 Task: Plan a visit to the art museum on the 10th at 12:00 PM.
Action: Mouse moved to (84, 244)
Screenshot: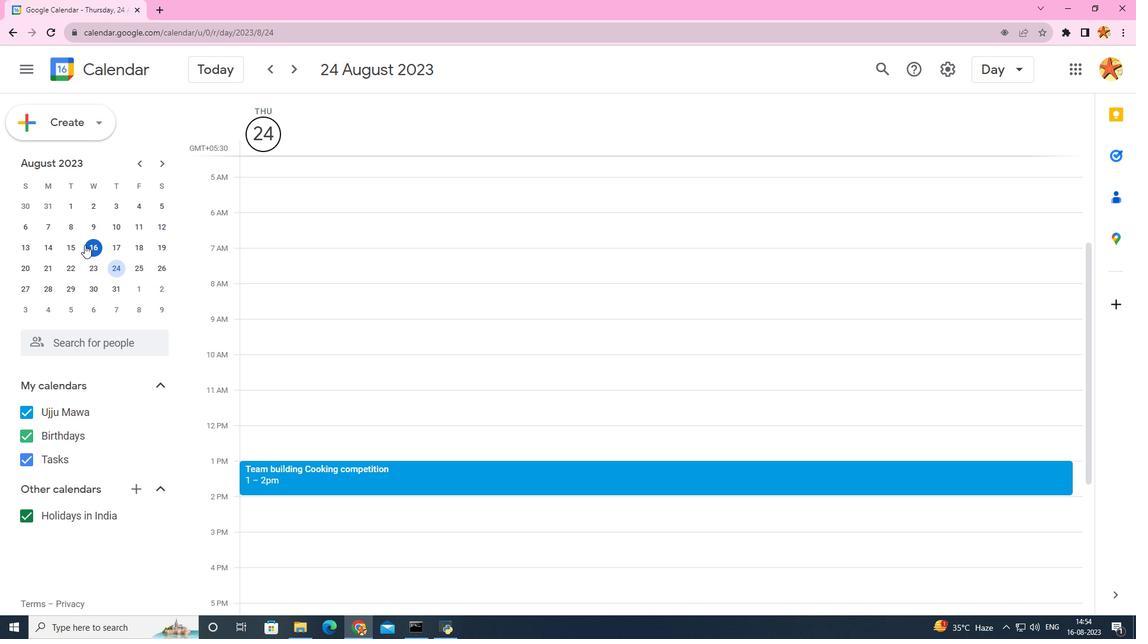
Action: Mouse pressed left at (84, 244)
Screenshot: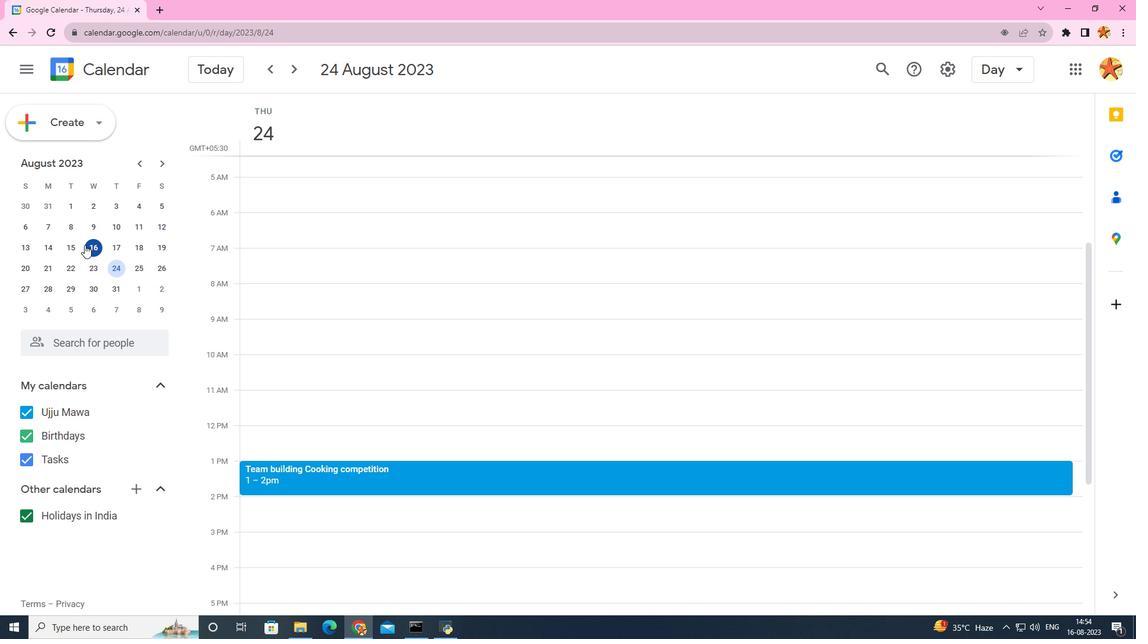 
Action: Mouse moved to (123, 227)
Screenshot: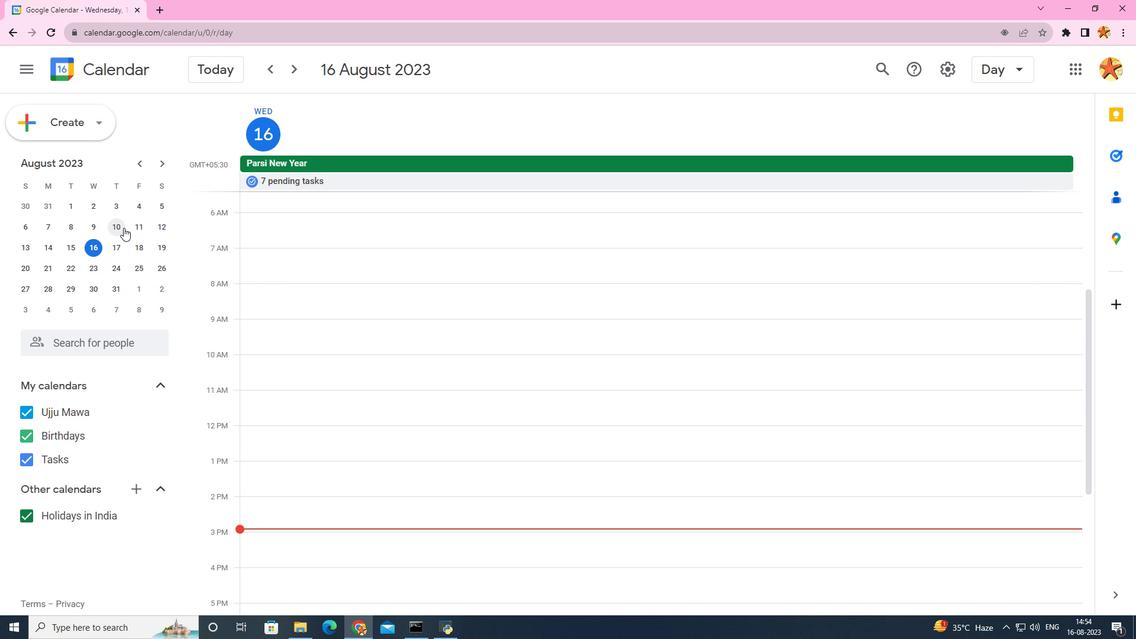 
Action: Mouse pressed left at (123, 227)
Screenshot: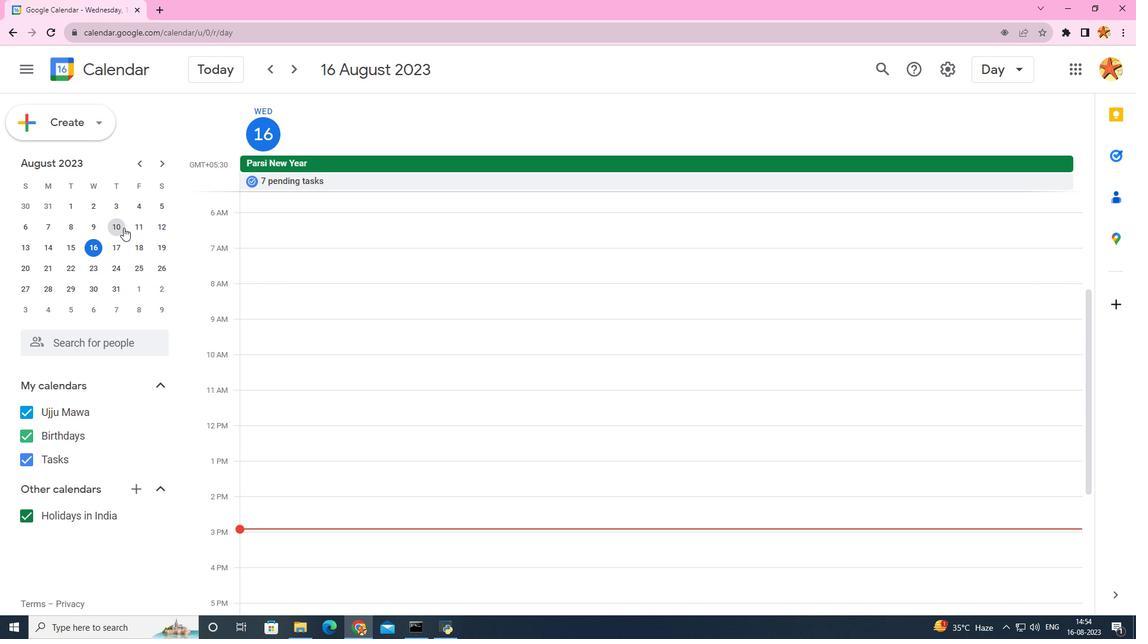 
Action: Mouse moved to (306, 366)
Screenshot: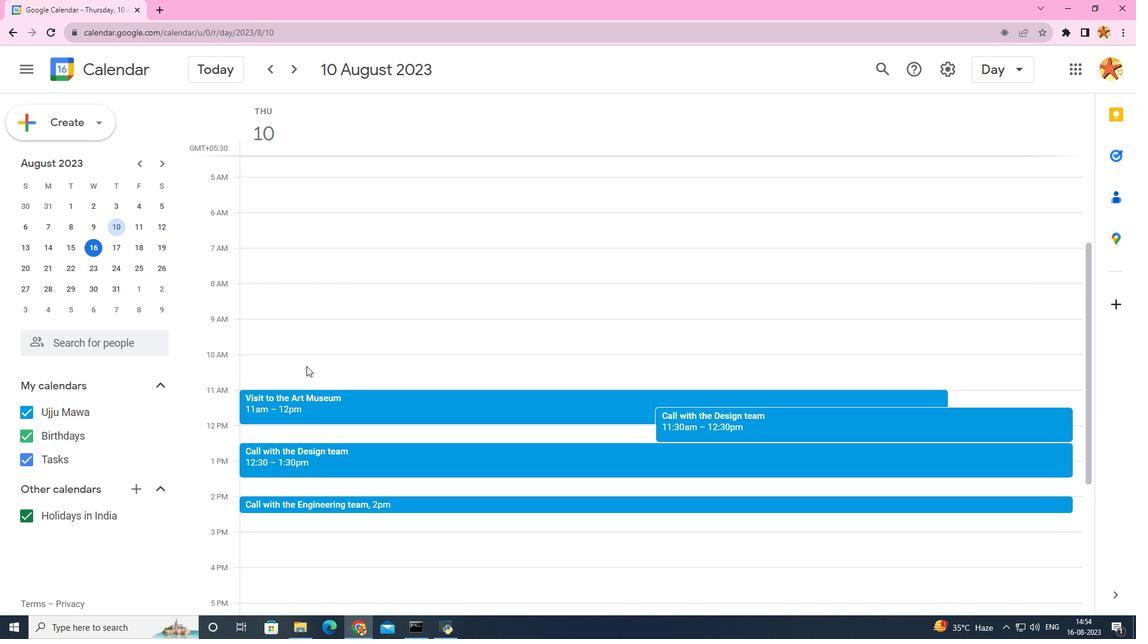 
Action: Mouse pressed left at (306, 366)
Screenshot: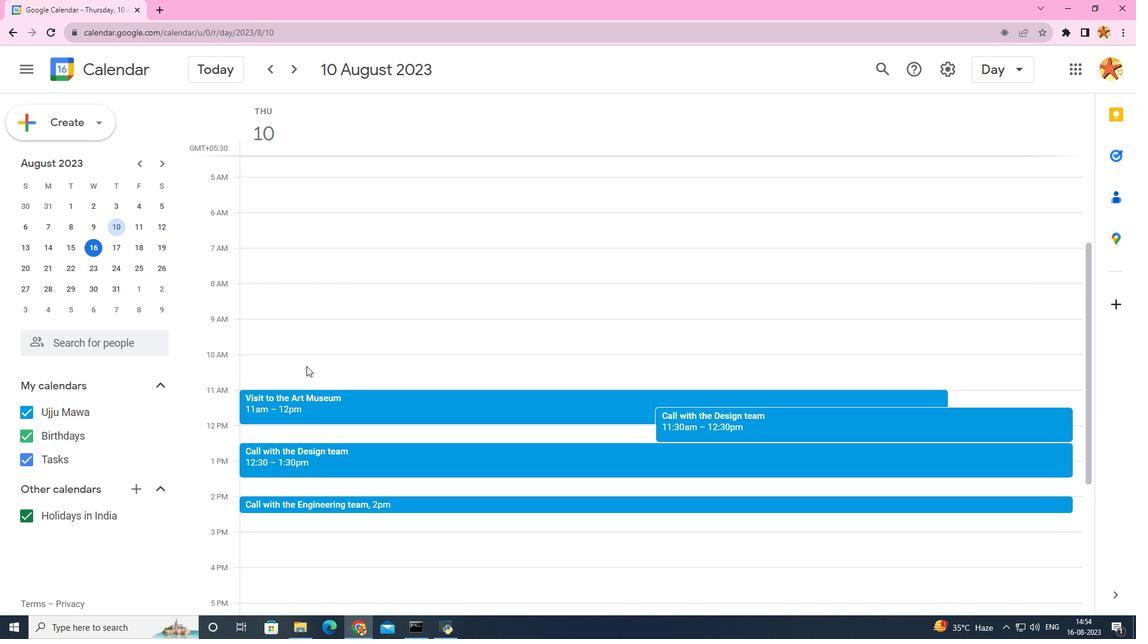 
Action: Mouse moved to (653, 279)
Screenshot: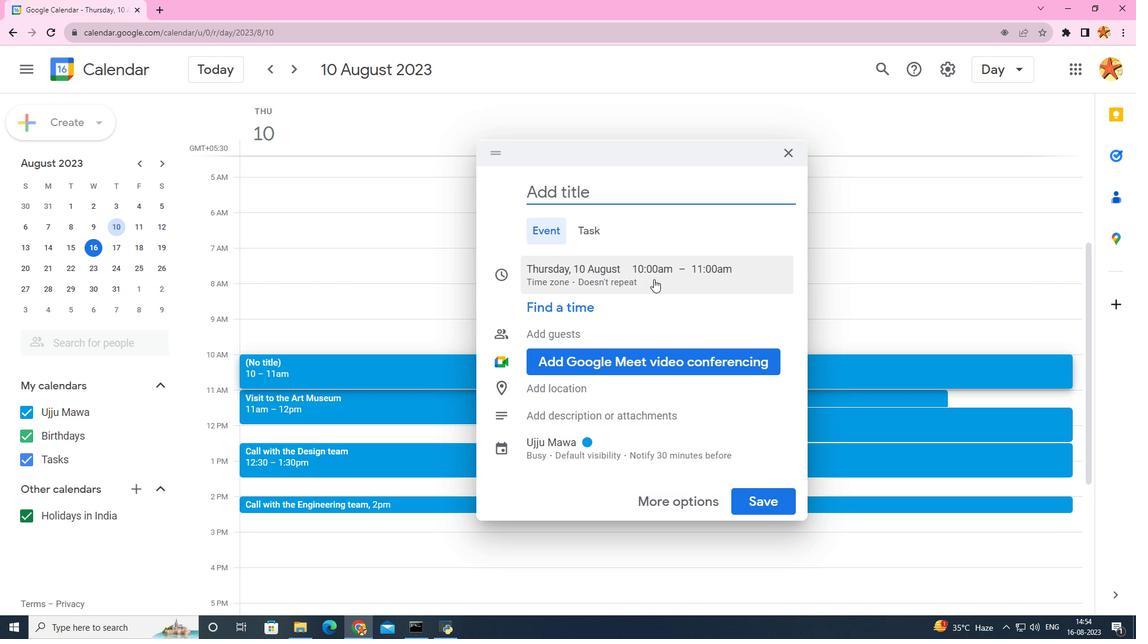 
Action: Mouse pressed left at (653, 279)
Screenshot: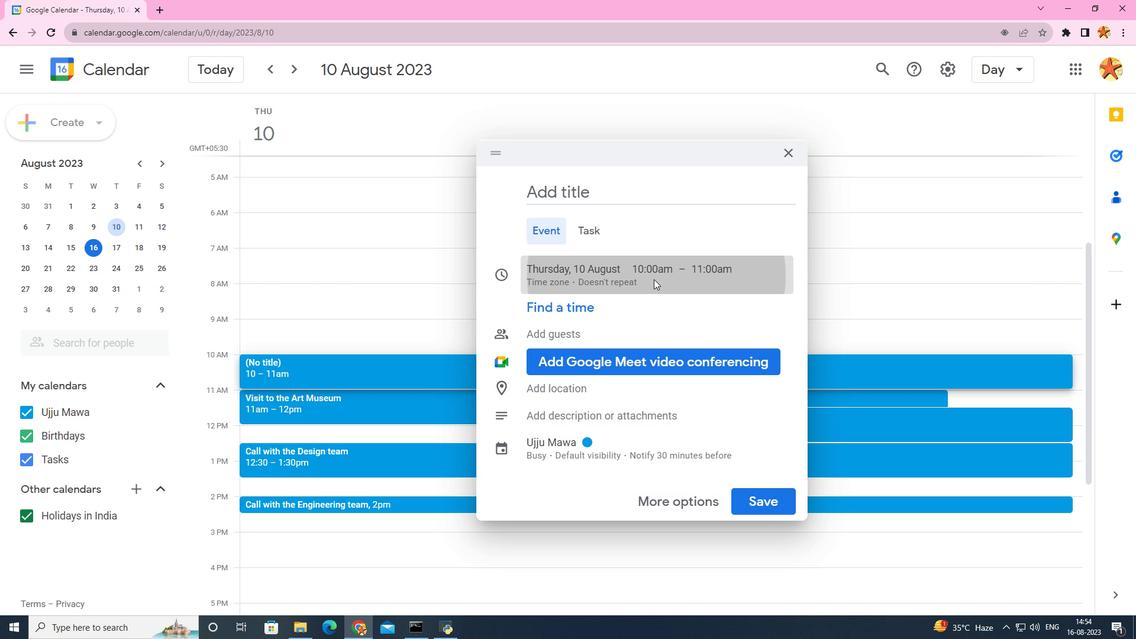 
Action: Mouse moved to (658, 275)
Screenshot: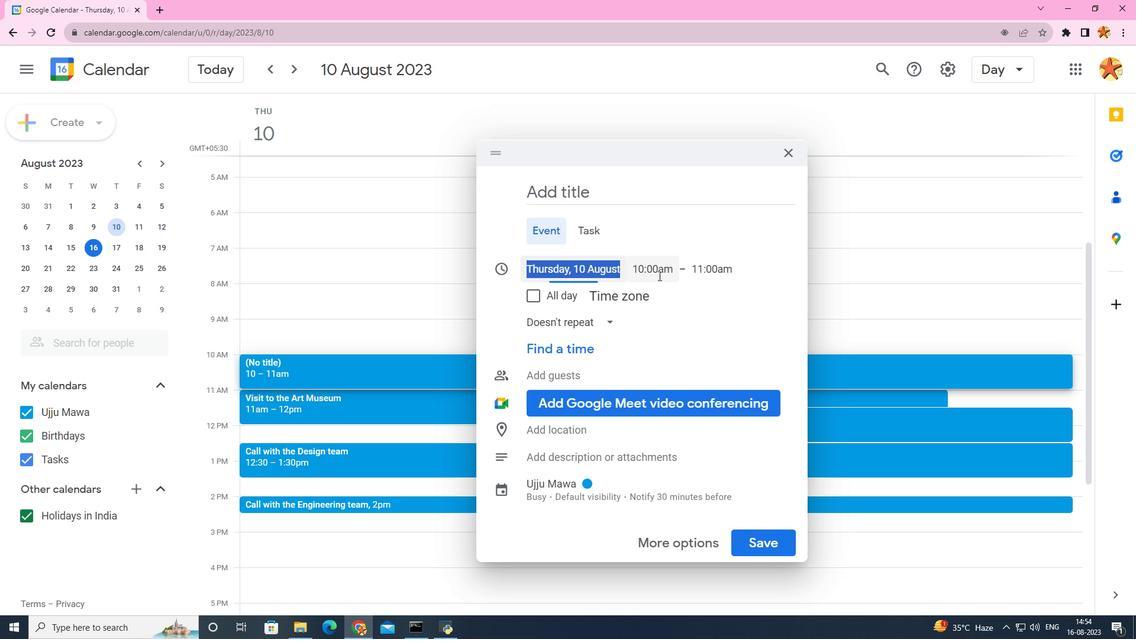 
Action: Mouse pressed left at (658, 275)
Screenshot: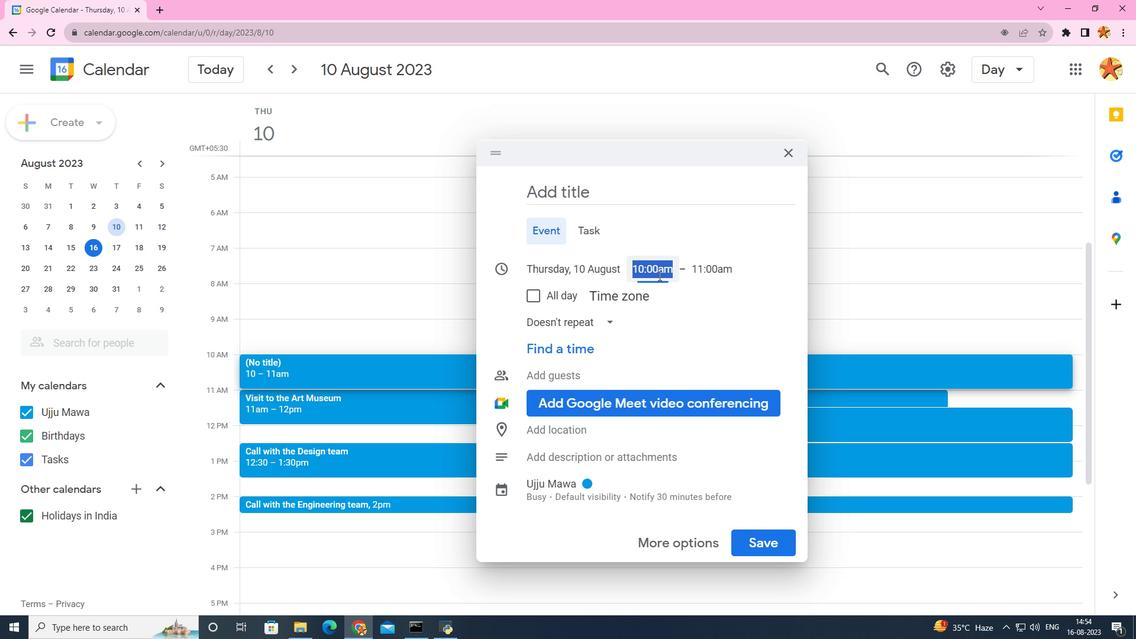 
Action: Mouse moved to (658, 356)
Screenshot: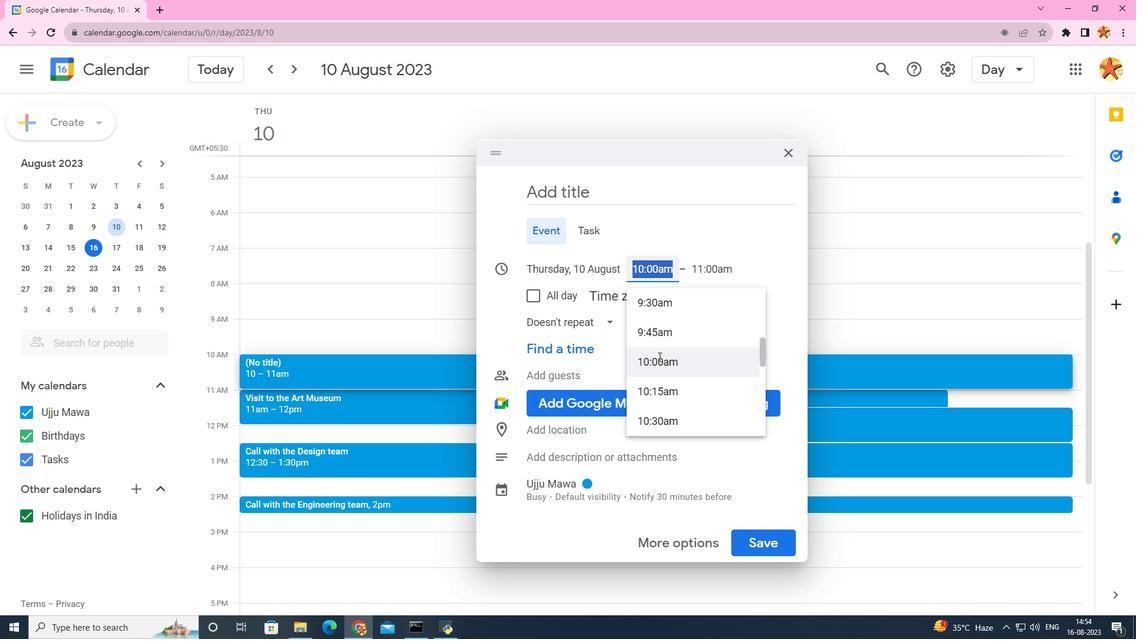 
Action: Mouse scrolled (658, 356) with delta (0, 0)
Screenshot: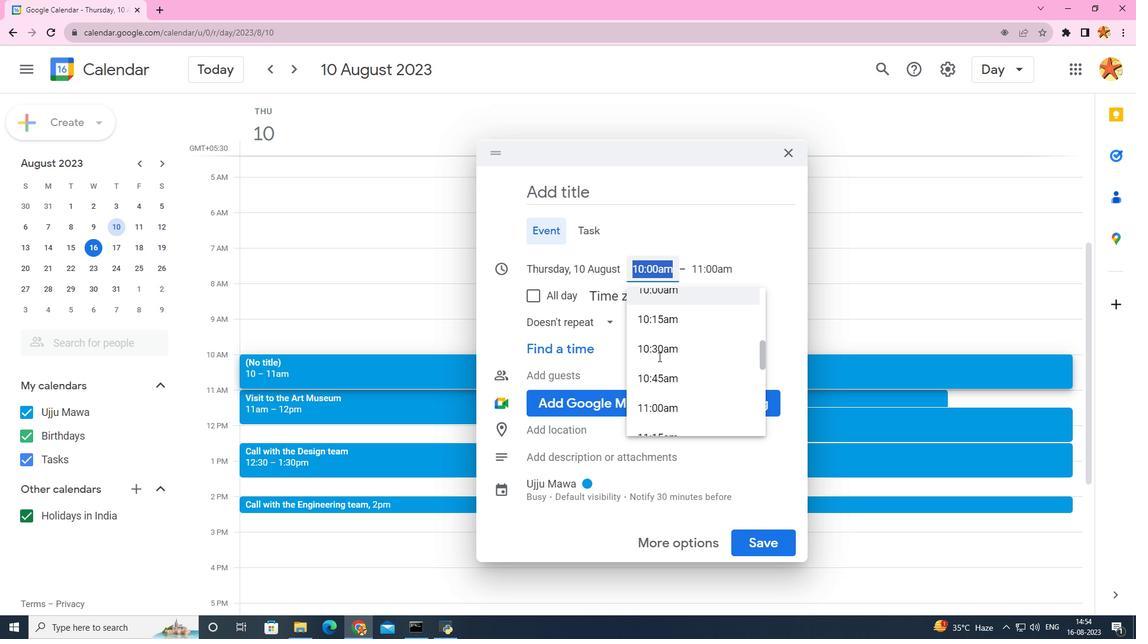 
Action: Mouse scrolled (658, 356) with delta (0, 0)
Screenshot: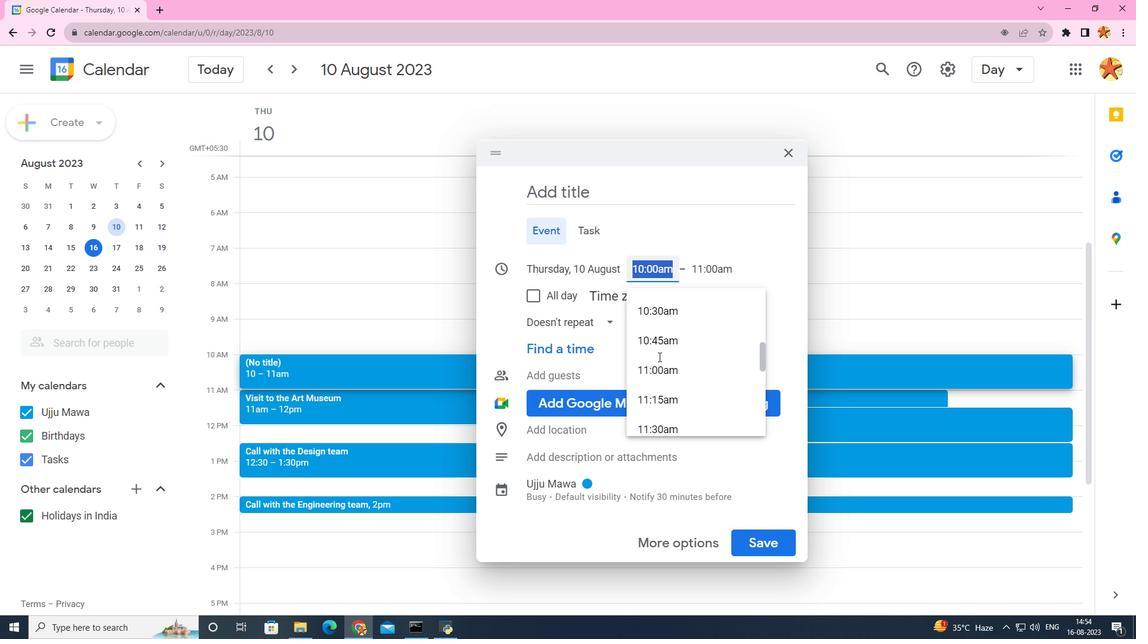 
Action: Mouse moved to (658, 362)
Screenshot: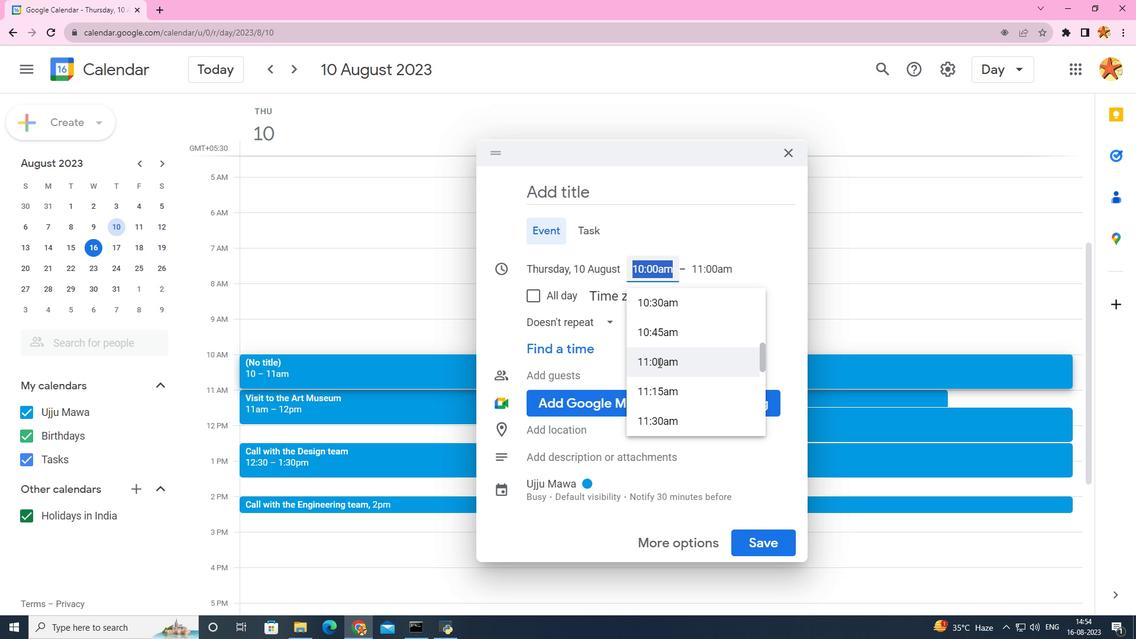 
Action: Mouse scrolled (658, 362) with delta (0, 0)
Screenshot: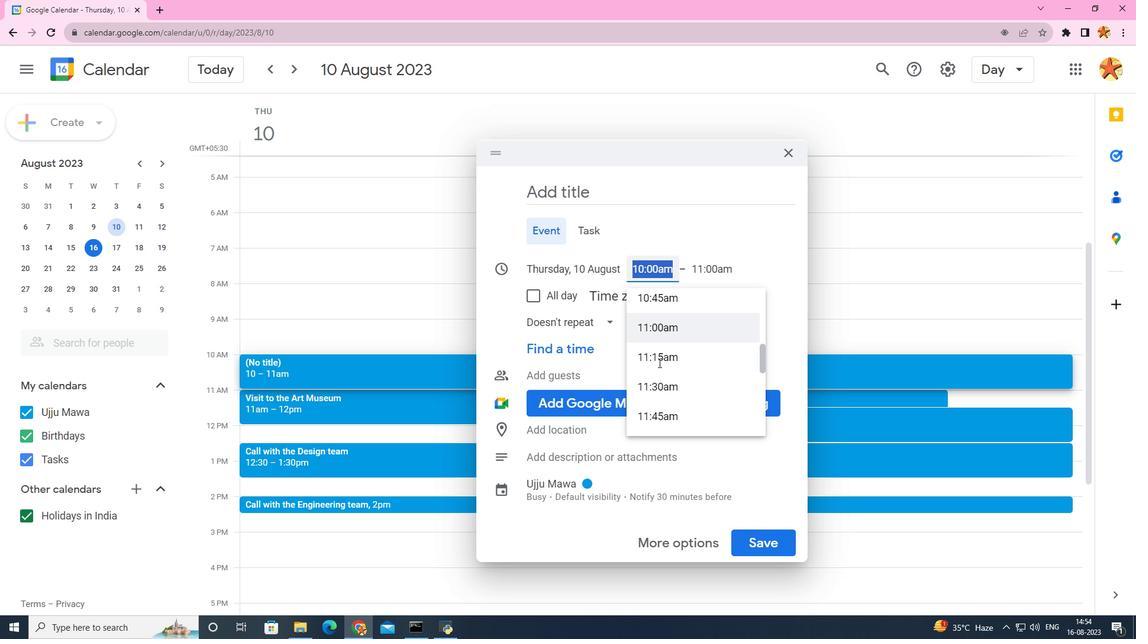 
Action: Mouse scrolled (658, 362) with delta (0, 0)
Screenshot: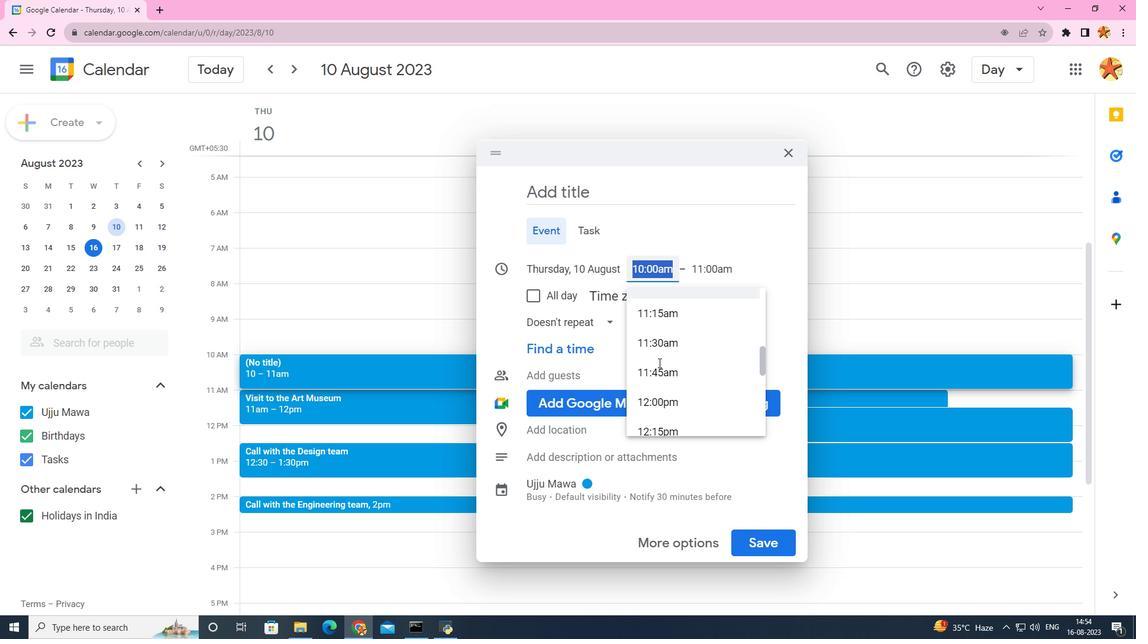 
Action: Mouse moved to (673, 360)
Screenshot: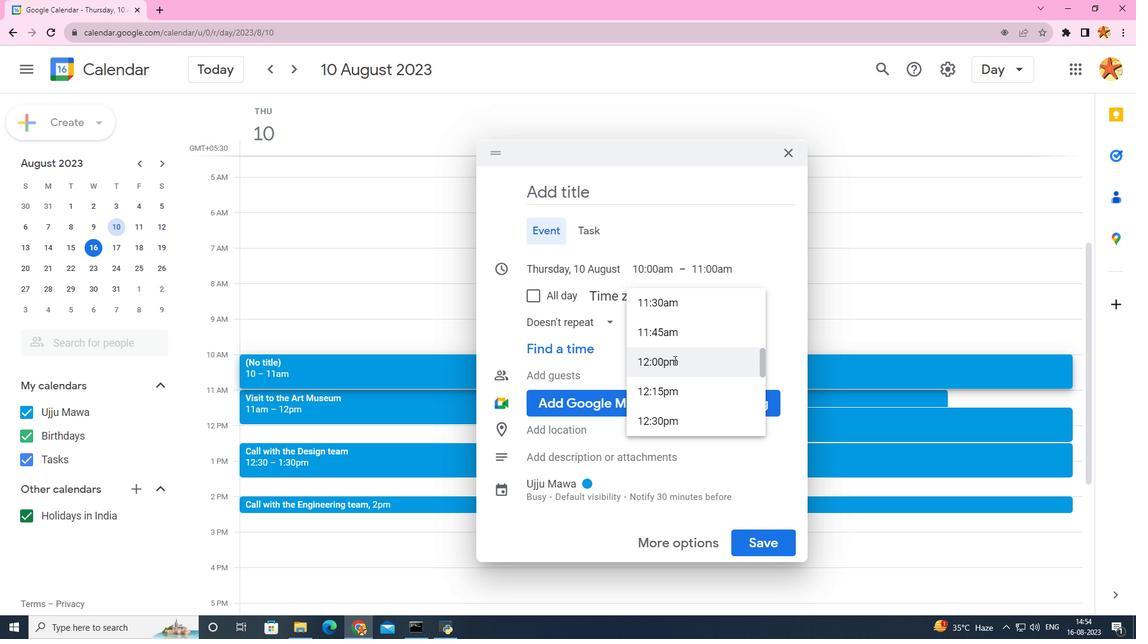 
Action: Mouse pressed left at (673, 360)
Screenshot: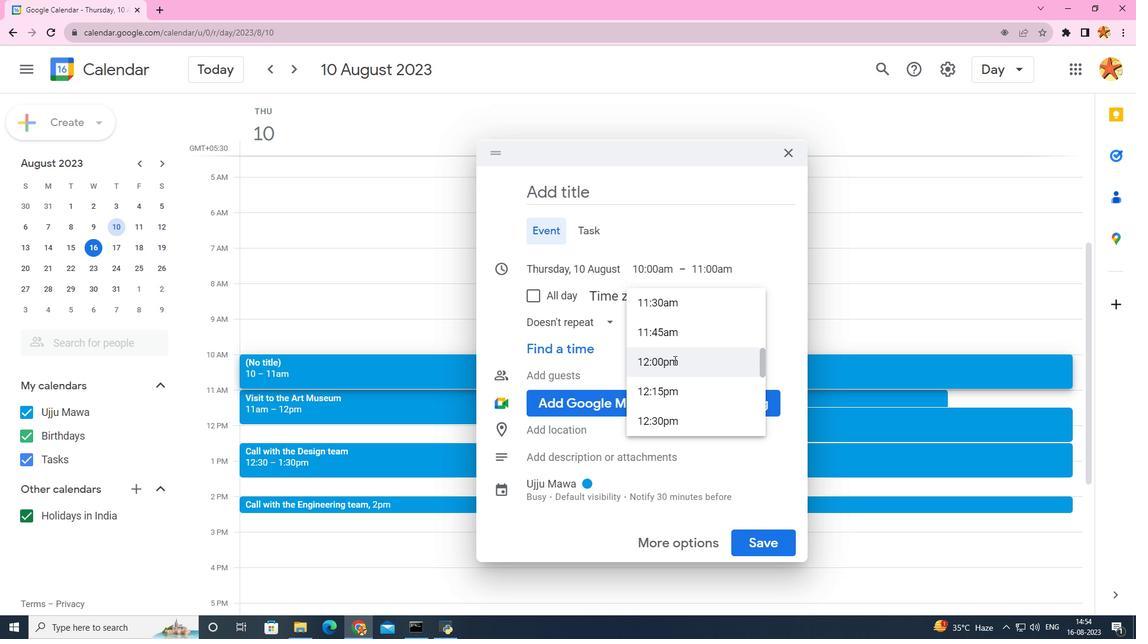 
Action: Mouse moved to (573, 200)
Screenshot: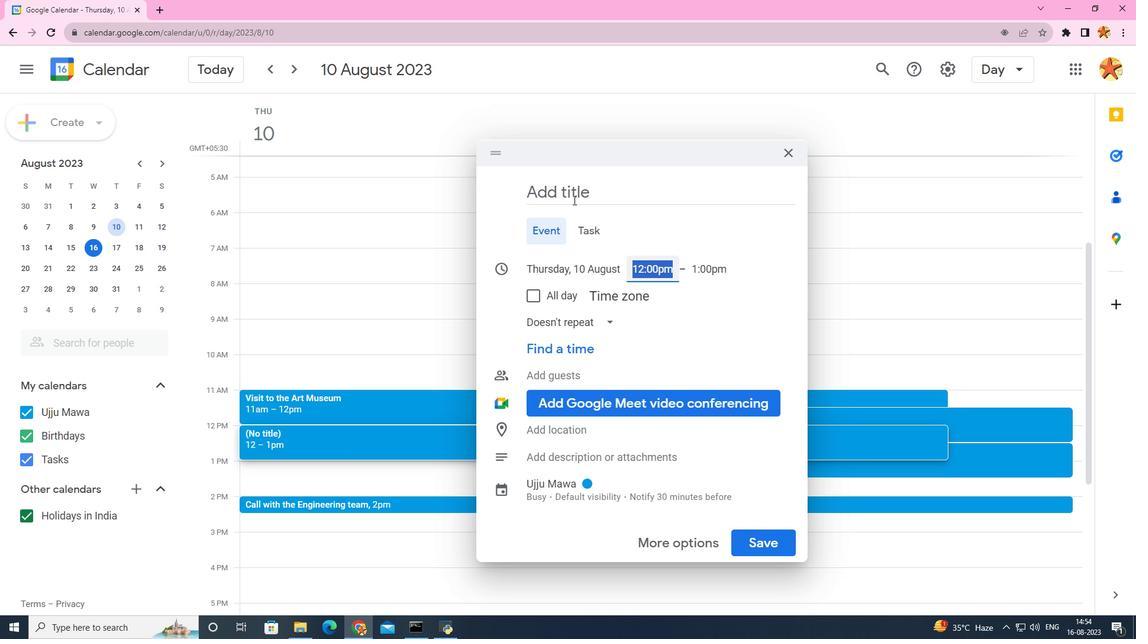 
Action: Mouse pressed left at (573, 200)
Screenshot: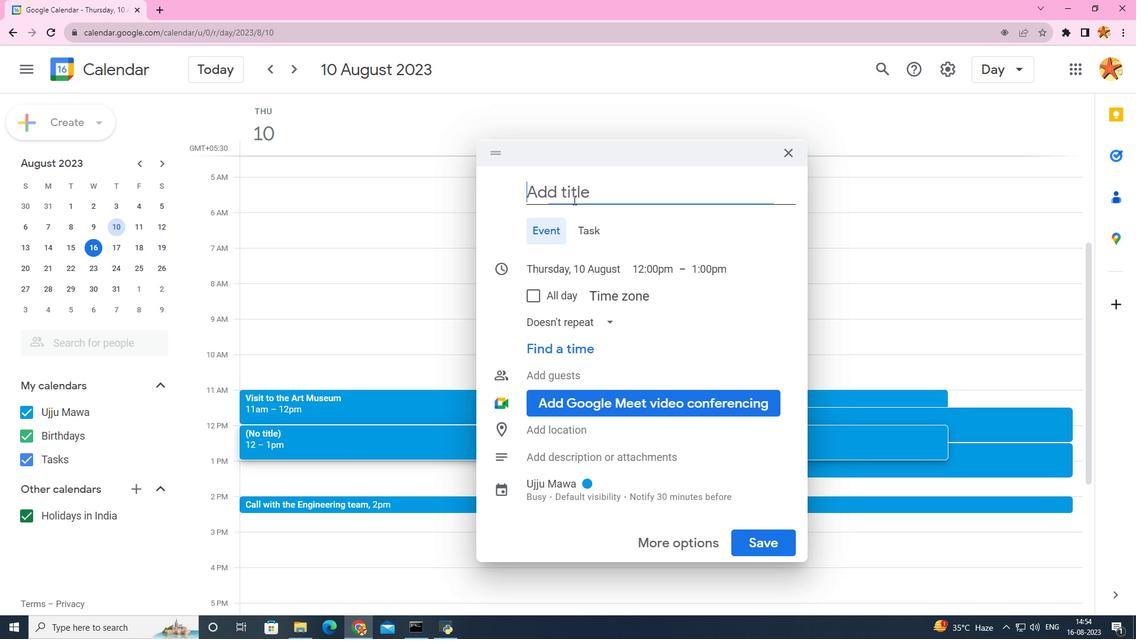 
Action: Key pressed <Key.caps_lock><Key.caps_lock>isit<Key.space>to<Key.space>the<Key.space><Key.caps_lock>A<Key.caps_lock>rt<Key.space><Key.caps_lock>M<Key.caps_lock>useum
Screenshot: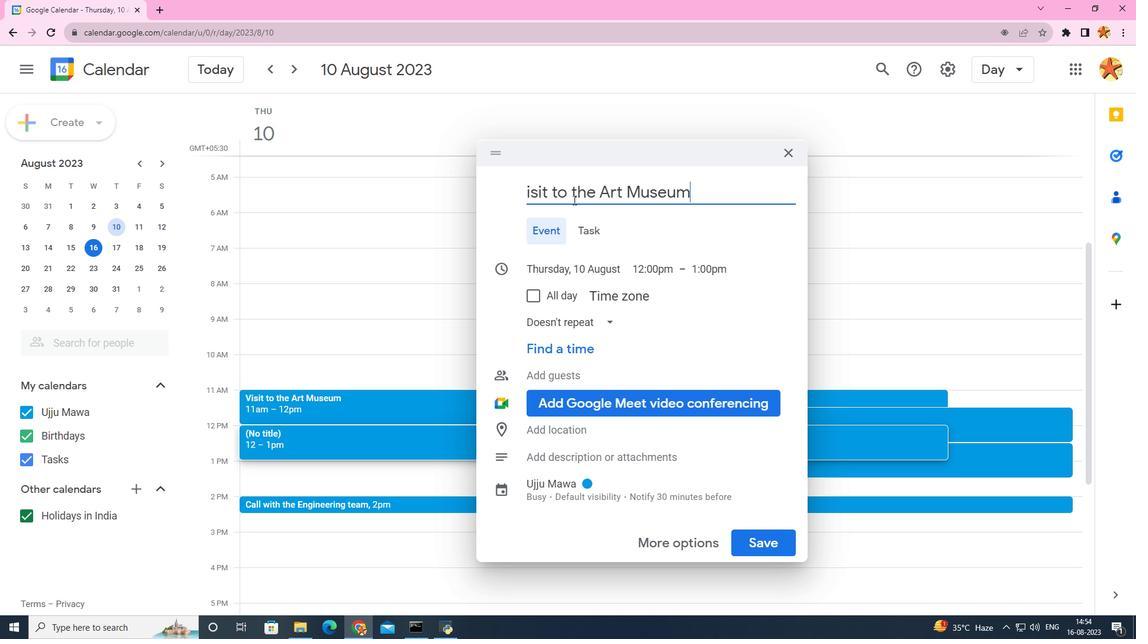 
Action: Mouse moved to (526, 191)
Screenshot: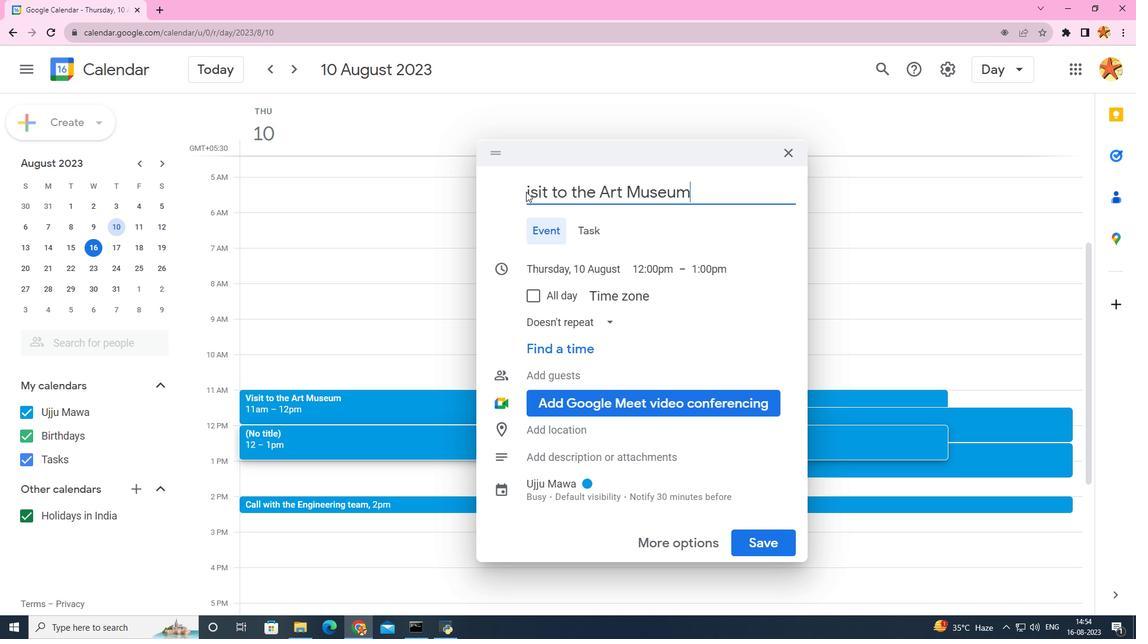 
Action: Mouse pressed left at (526, 191)
Screenshot: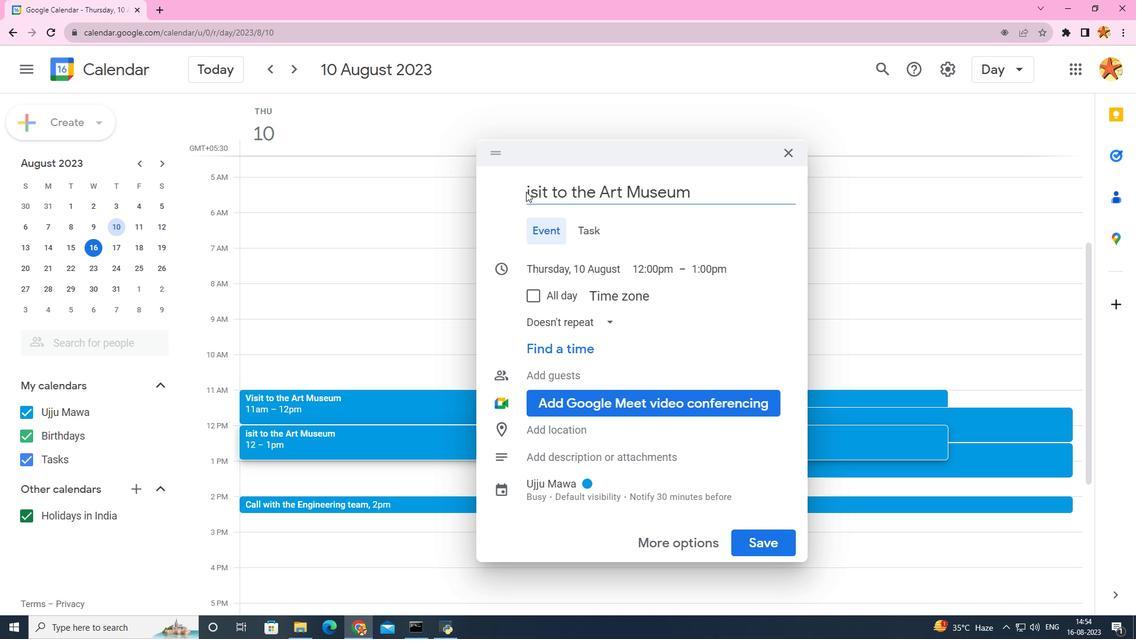 
Action: Mouse moved to (529, 190)
Screenshot: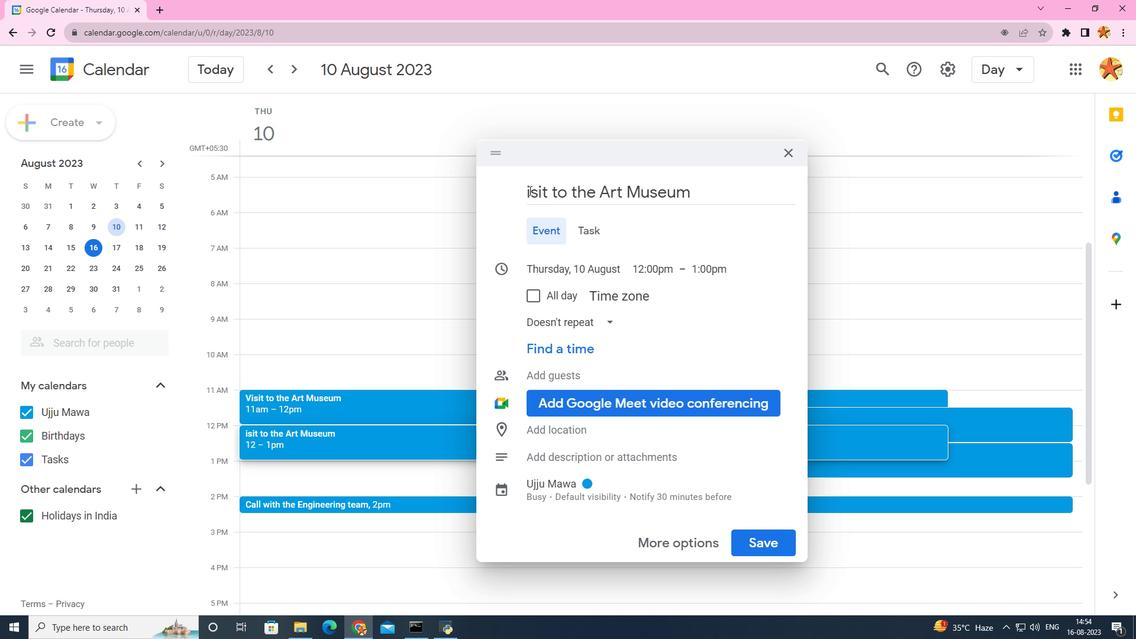 
Action: Mouse pressed left at (529, 190)
Screenshot: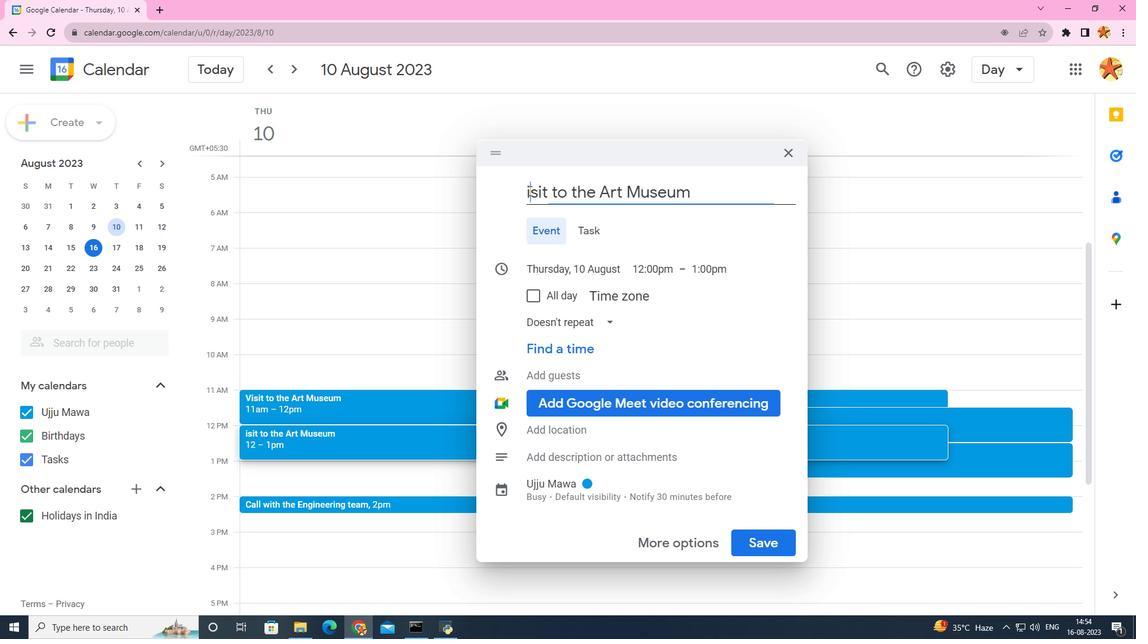 
Action: Key pressed <Key.backspace><Key.caps_lock>V<Key.caps_lock>is<Key.backspace>
Screenshot: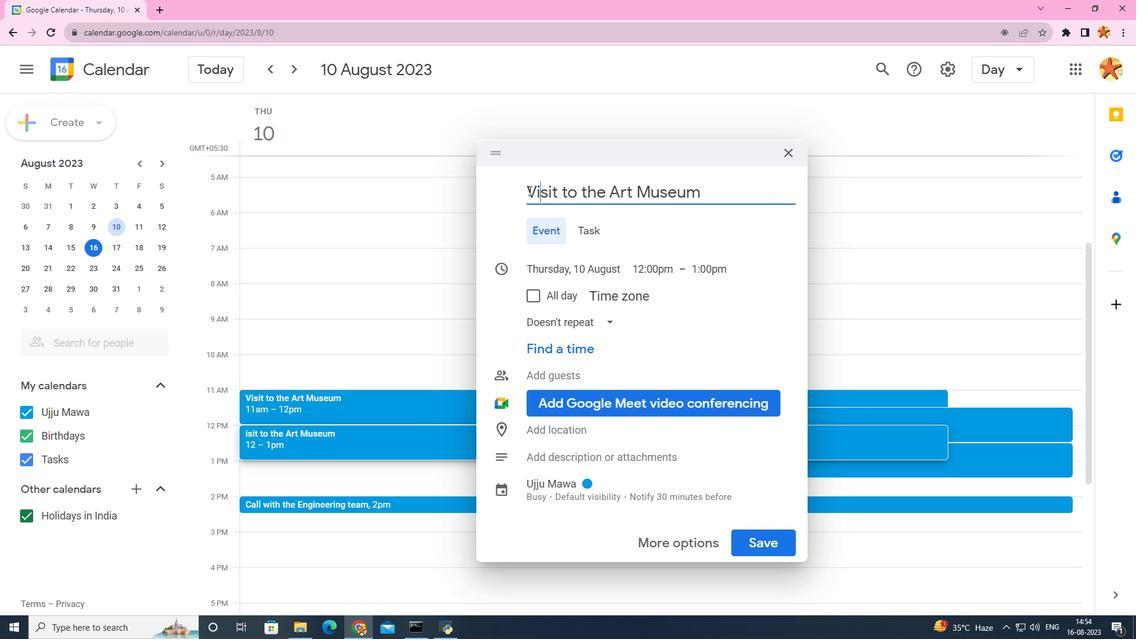 
Action: Mouse moved to (759, 540)
Screenshot: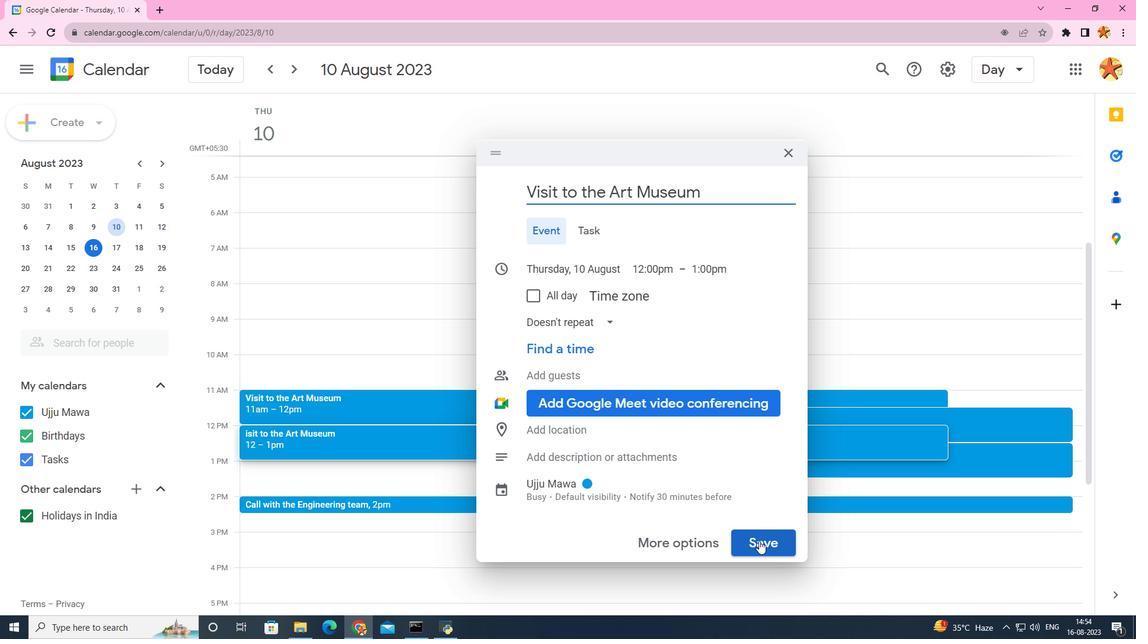 
Action: Mouse pressed left at (759, 540)
Screenshot: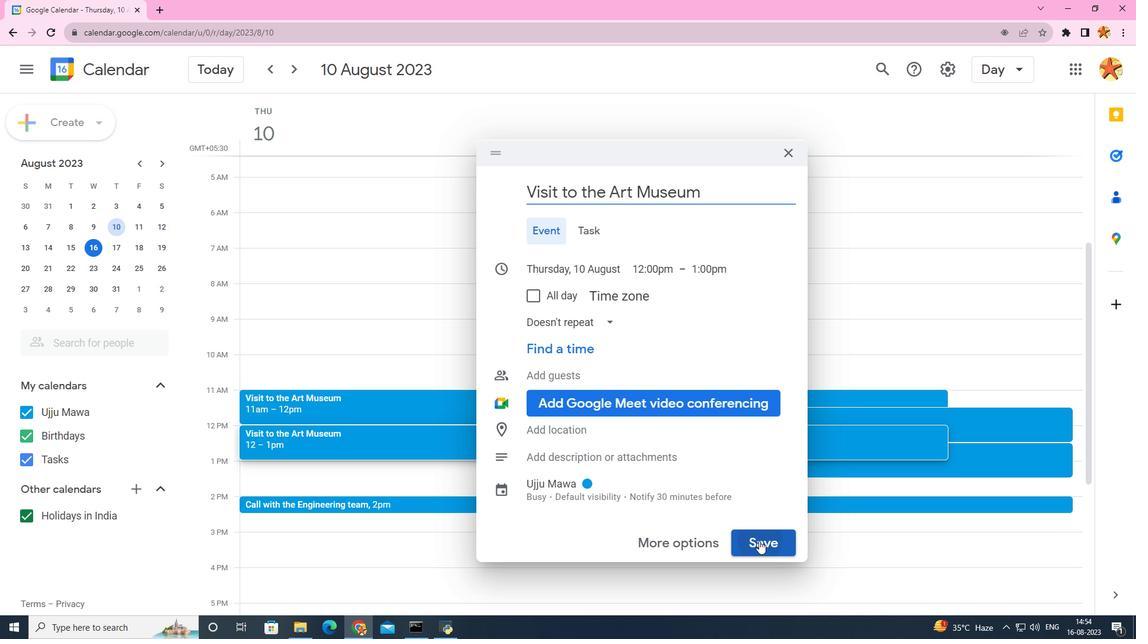 
